 Task: Add Sprouts 100% Angus Grass-Fed Tri-Tip Roast to the cart.
Action: Mouse moved to (12, 74)
Screenshot: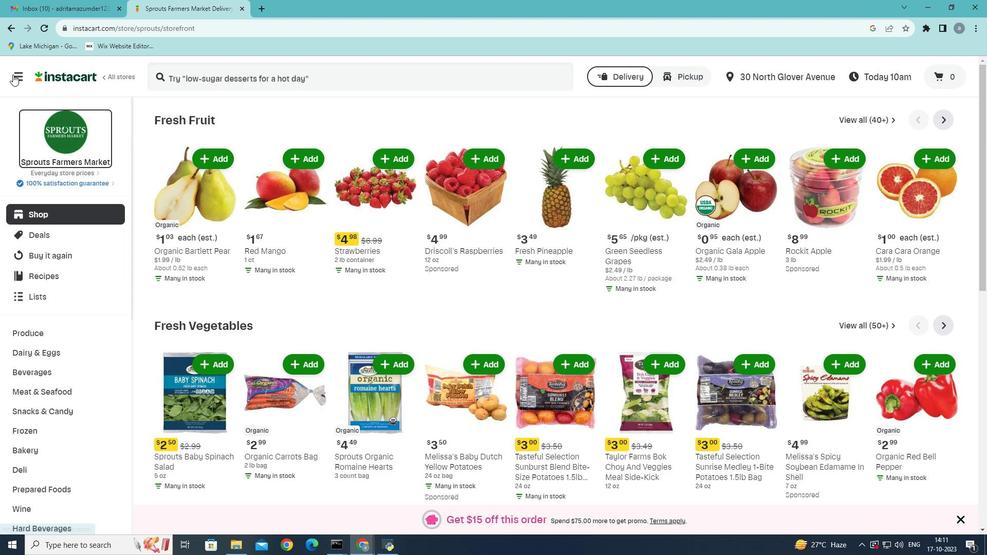 
Action: Mouse pressed left at (12, 74)
Screenshot: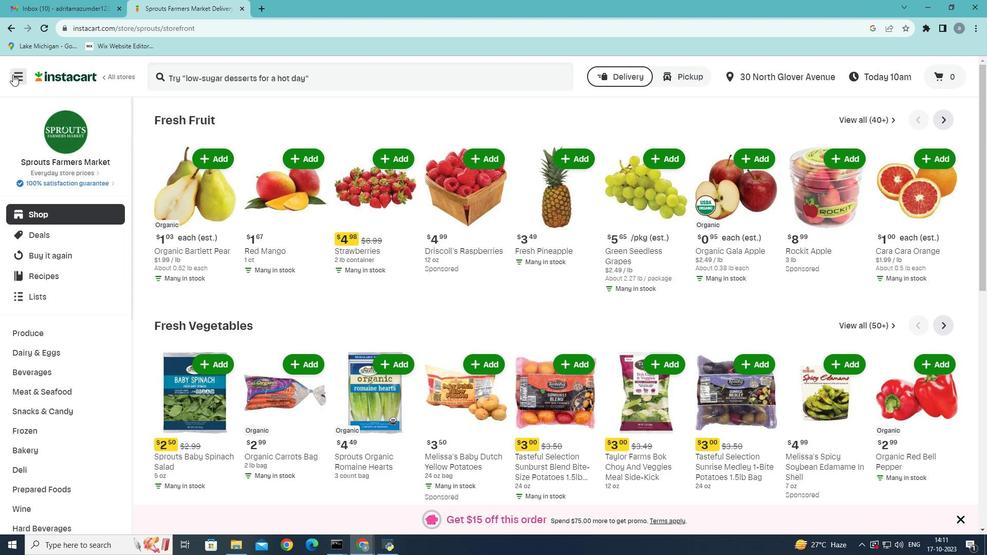 
Action: Mouse moved to (116, 298)
Screenshot: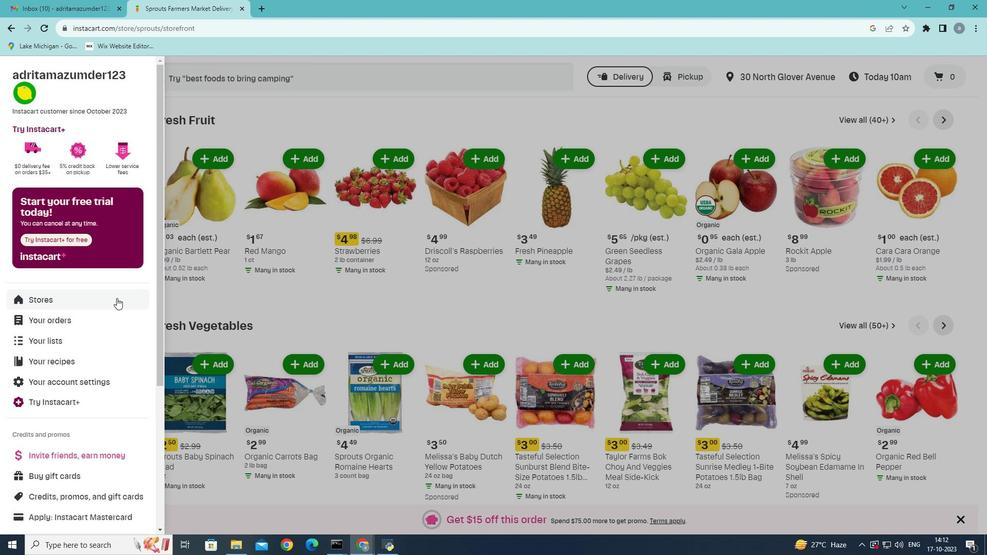 
Action: Mouse pressed left at (116, 298)
Screenshot: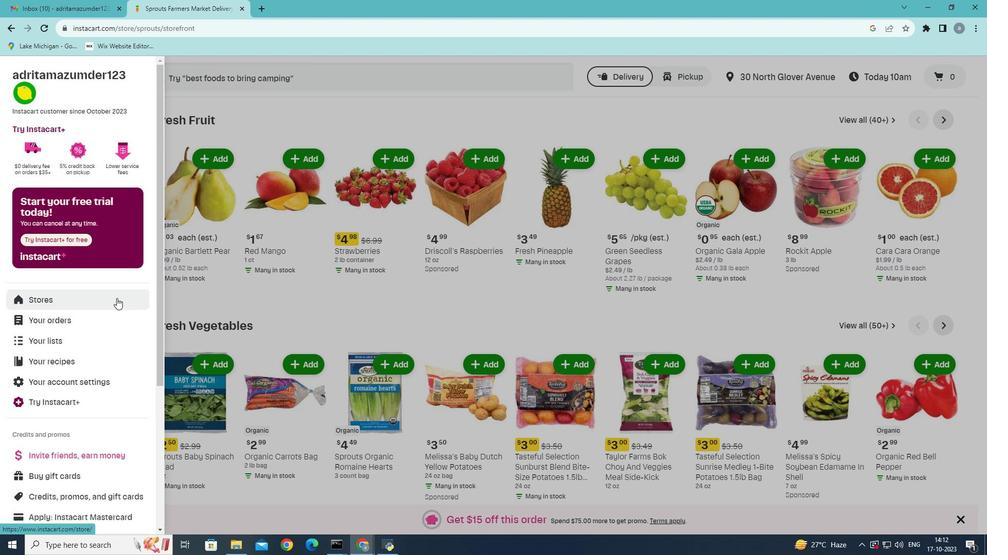 
Action: Mouse moved to (236, 110)
Screenshot: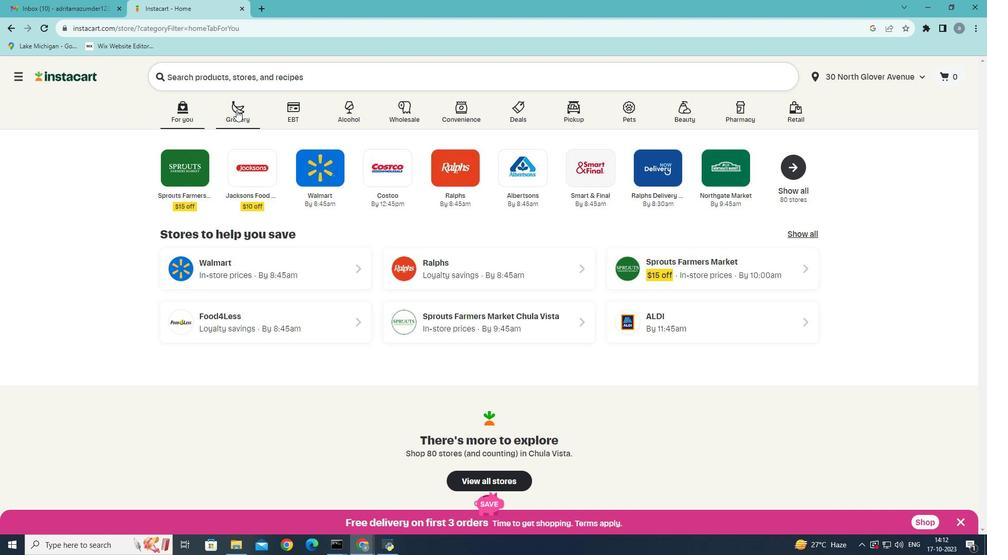 
Action: Mouse pressed left at (236, 110)
Screenshot: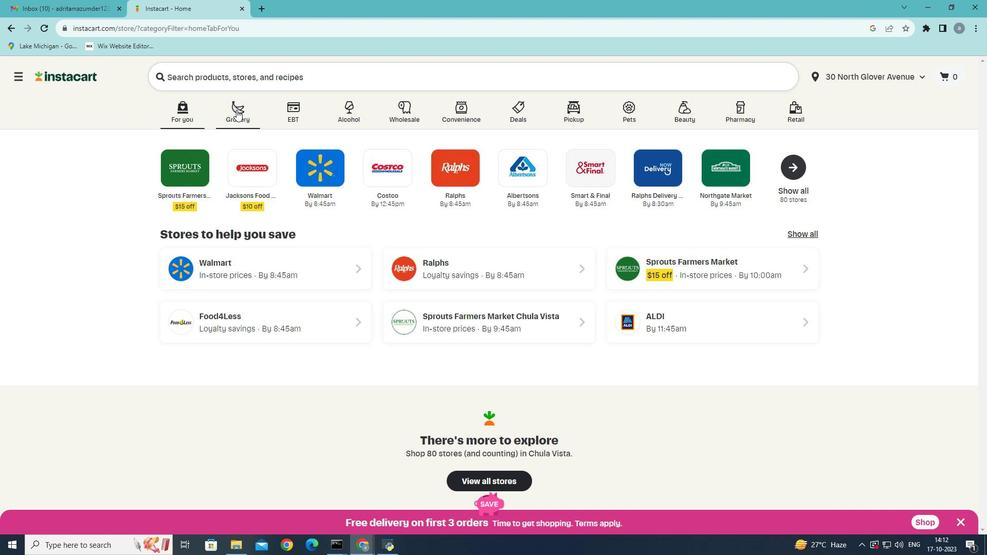 
Action: Mouse moved to (719, 234)
Screenshot: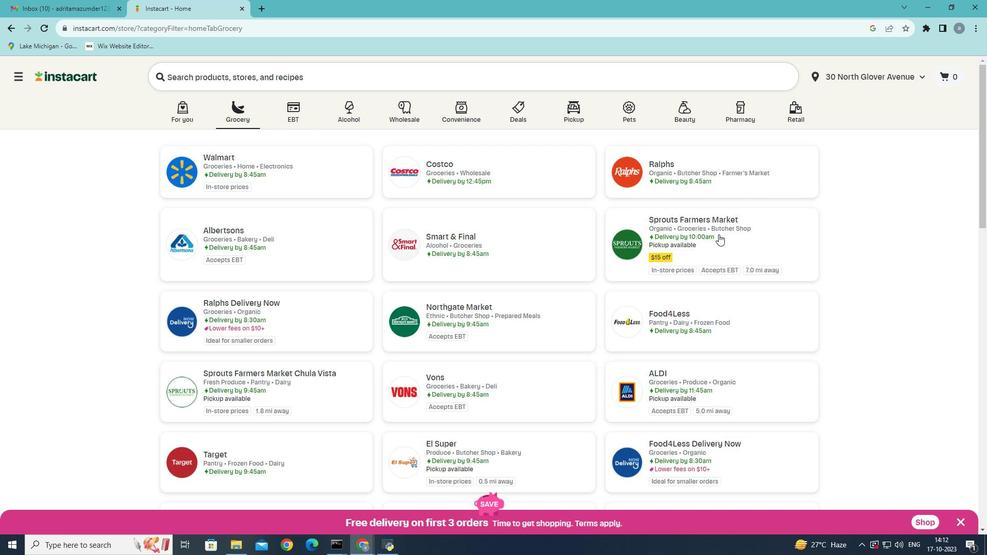 
Action: Mouse pressed left at (719, 234)
Screenshot: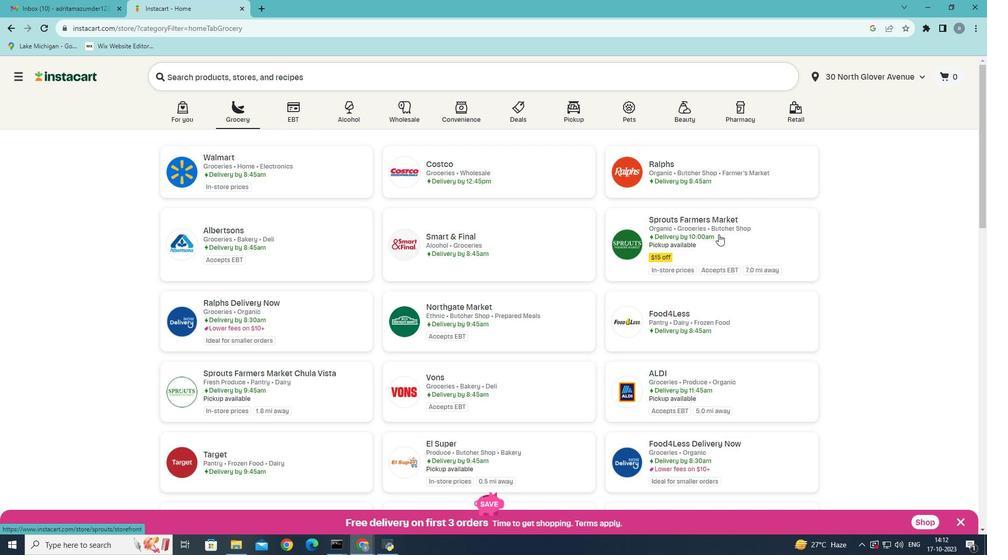 
Action: Mouse moved to (87, 392)
Screenshot: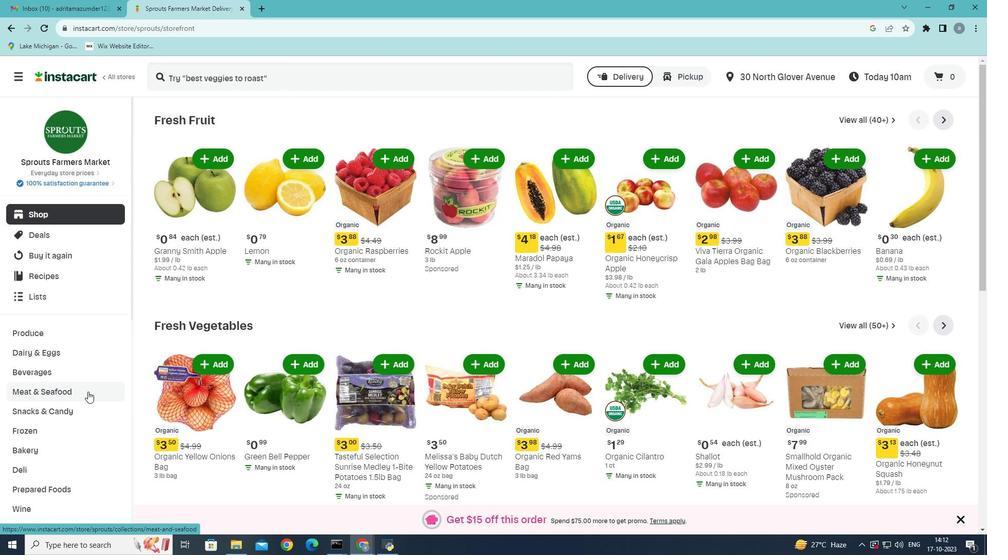 
Action: Mouse pressed left at (87, 392)
Screenshot: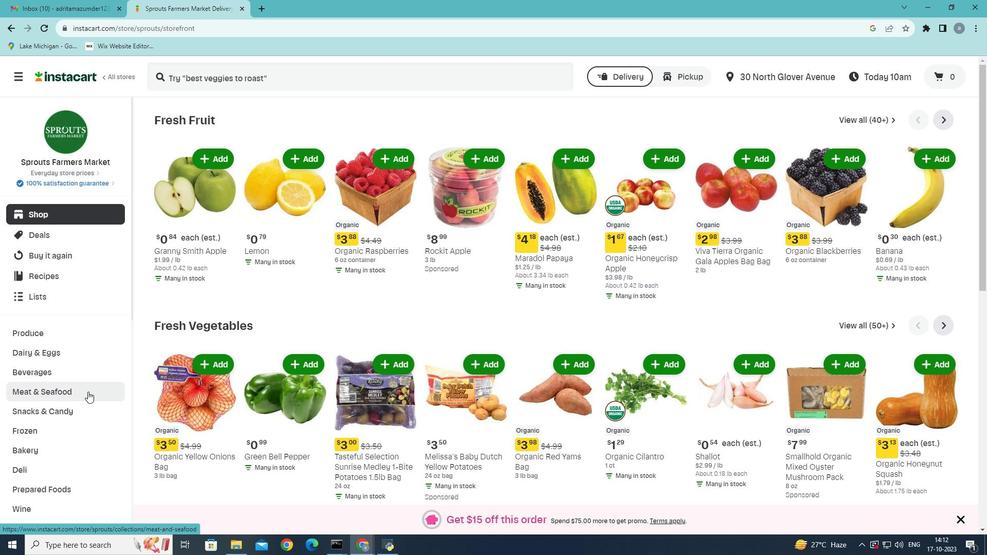 
Action: Mouse moved to (291, 142)
Screenshot: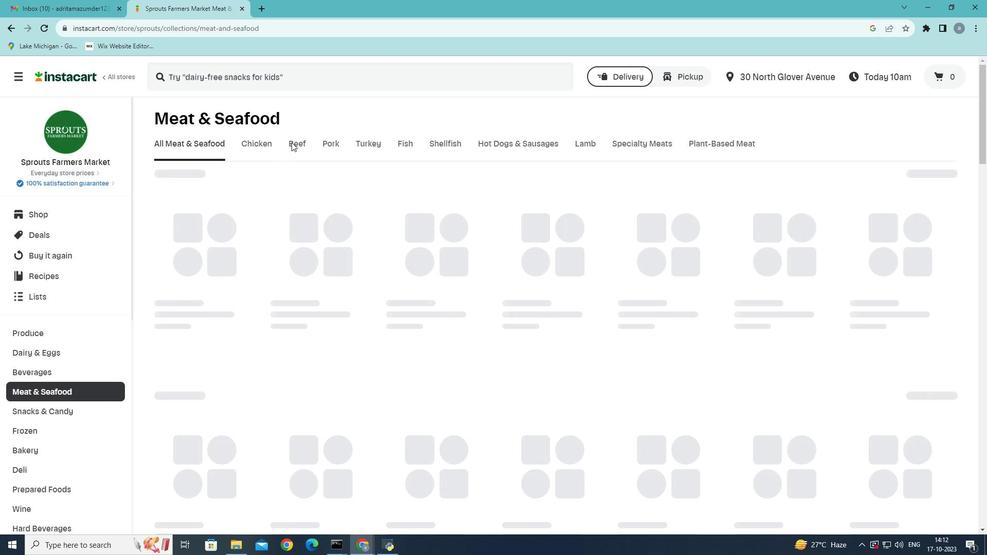 
Action: Mouse pressed left at (291, 142)
Screenshot: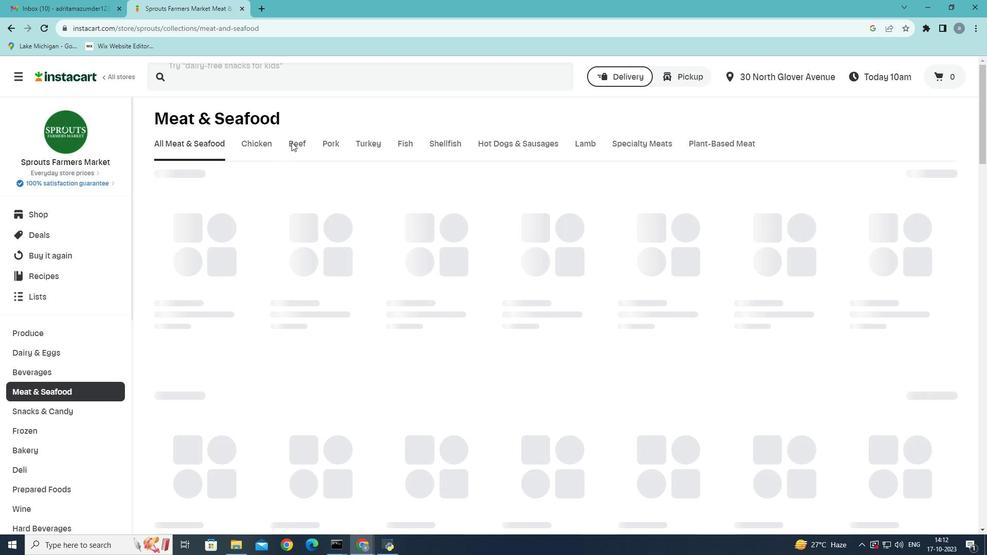 
Action: Mouse moved to (420, 190)
Screenshot: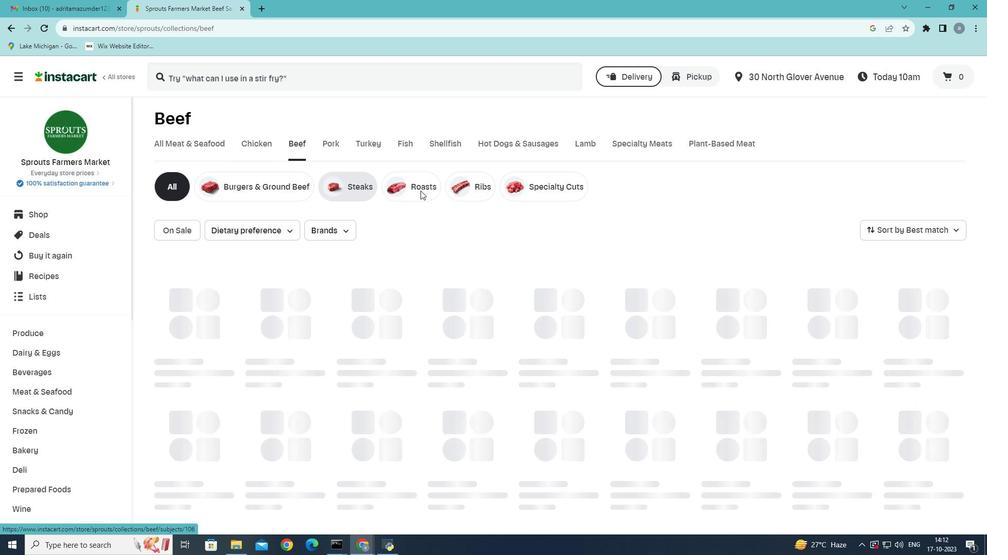 
Action: Mouse pressed left at (420, 190)
Screenshot: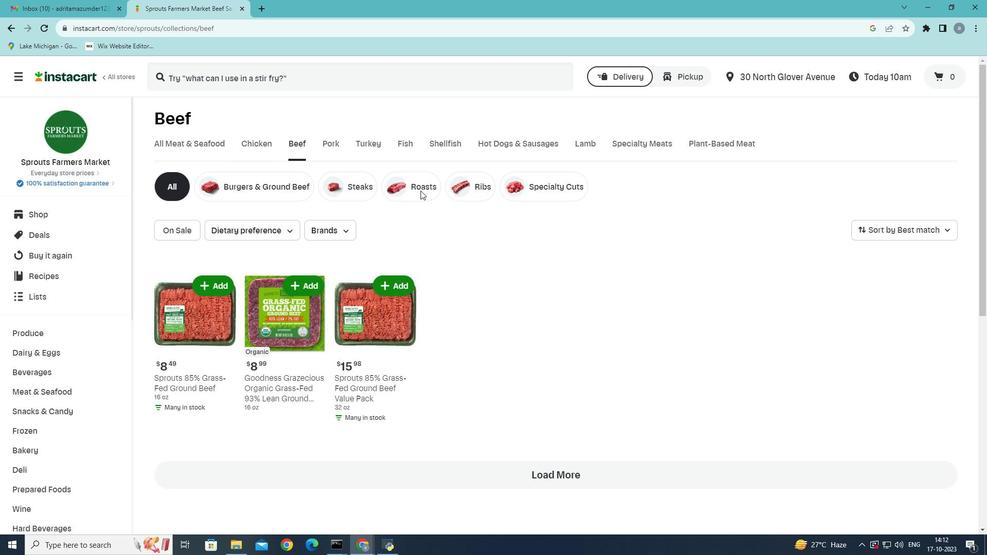 
Action: Mouse moved to (571, 281)
Screenshot: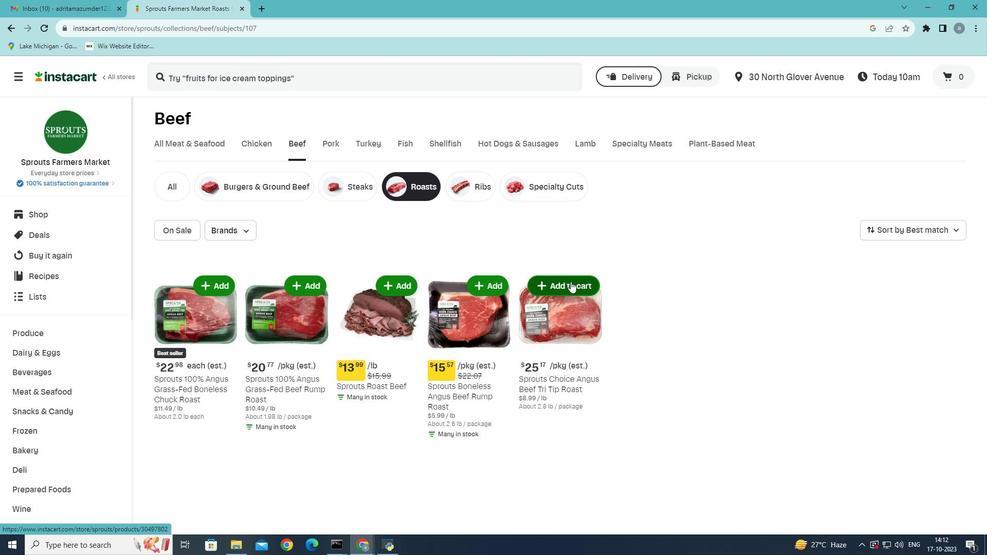 
Action: Mouse pressed left at (571, 281)
Screenshot: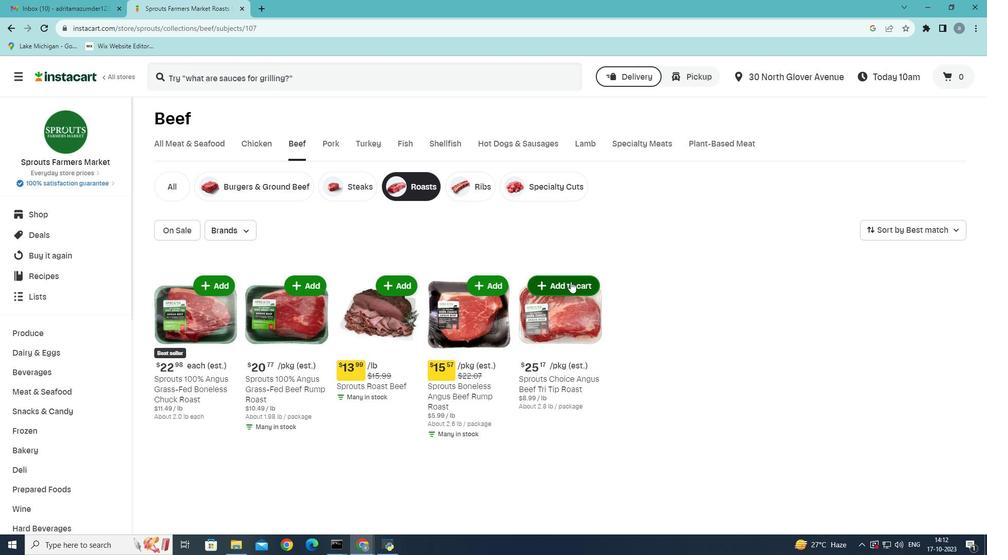 
